 Task: Create a sub task Gather and Analyse Requirements for the task  Integrate Google Analytics to track user behavior in the project TransTech , assign it to team member softage.9@softage.net and update the status of the sub task to  Completed , set the priority of the sub task to High.
Action: Mouse moved to (37, 271)
Screenshot: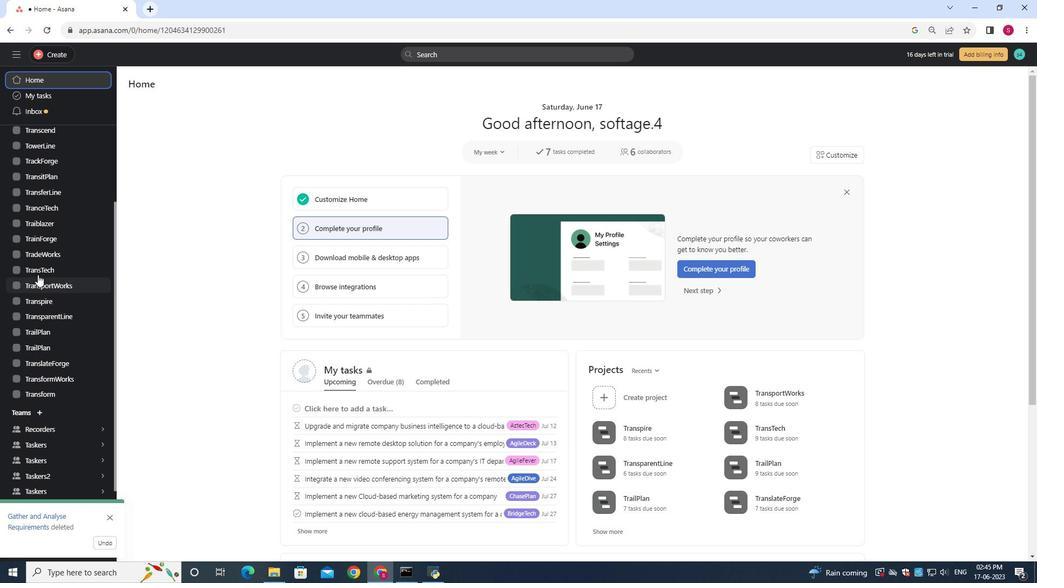 
Action: Mouse pressed left at (37, 271)
Screenshot: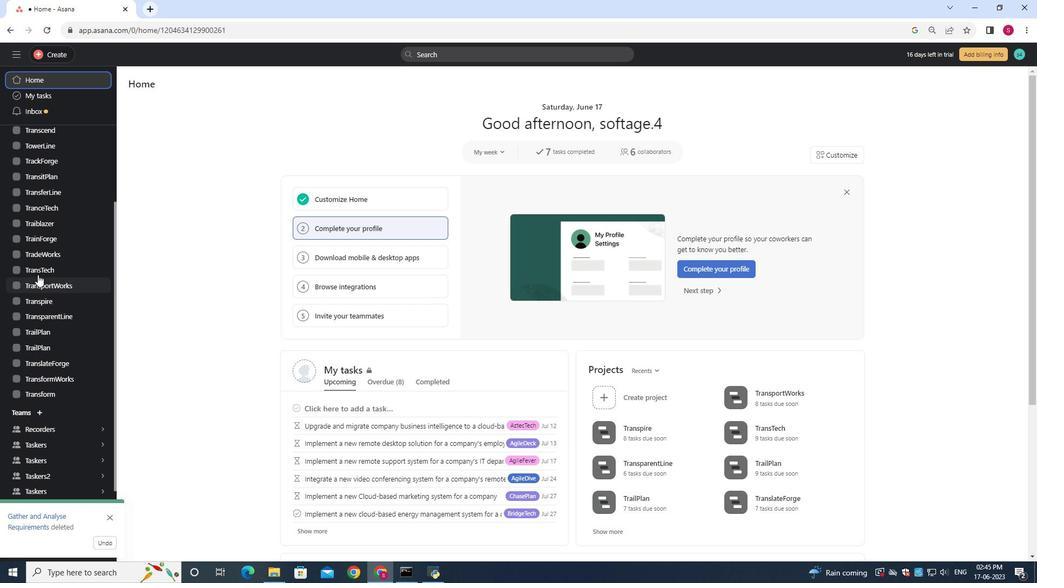 
Action: Mouse moved to (370, 238)
Screenshot: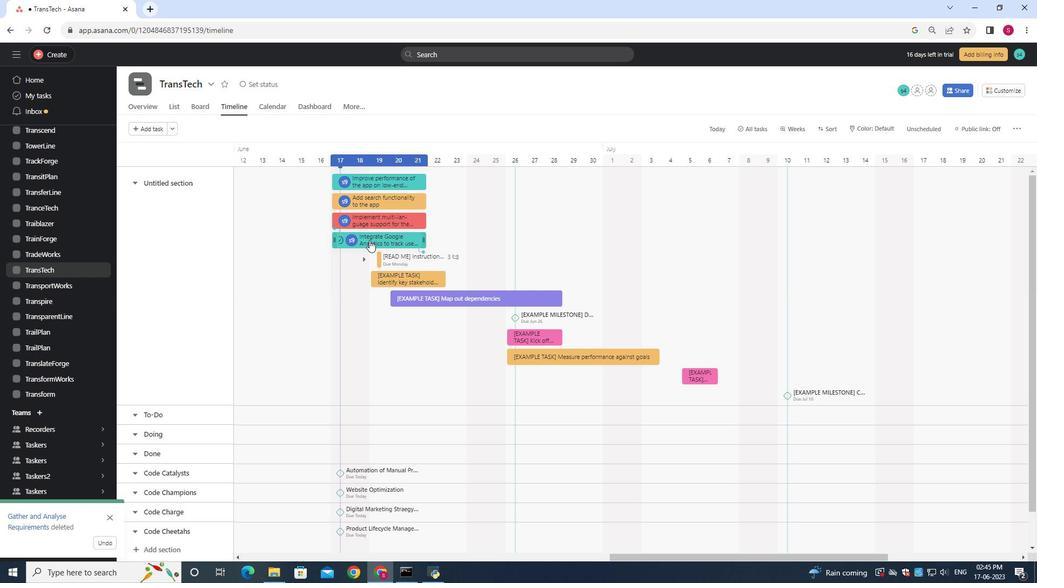 
Action: Mouse pressed left at (370, 238)
Screenshot: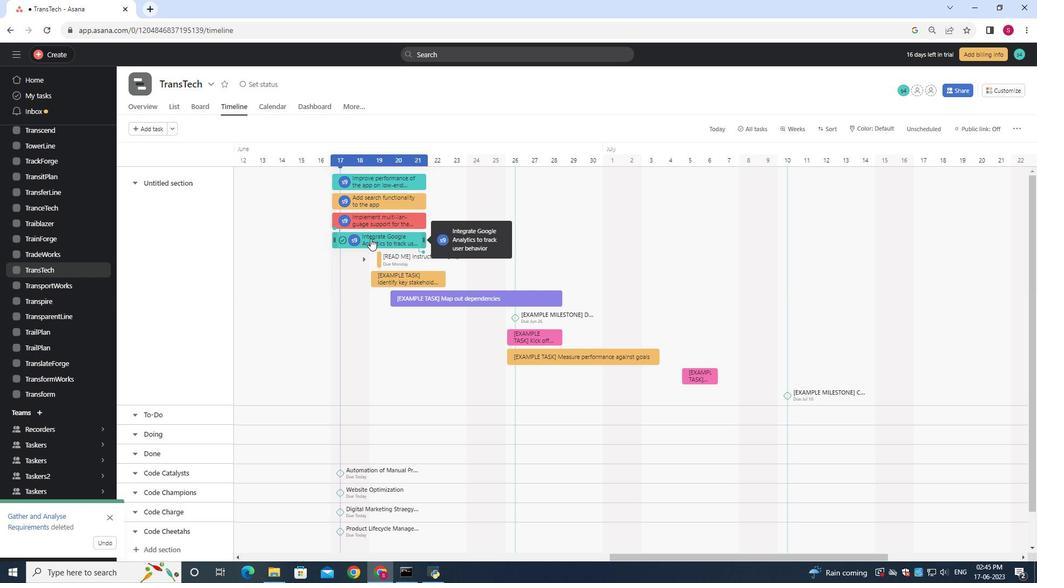 
Action: Mouse moved to (759, 301)
Screenshot: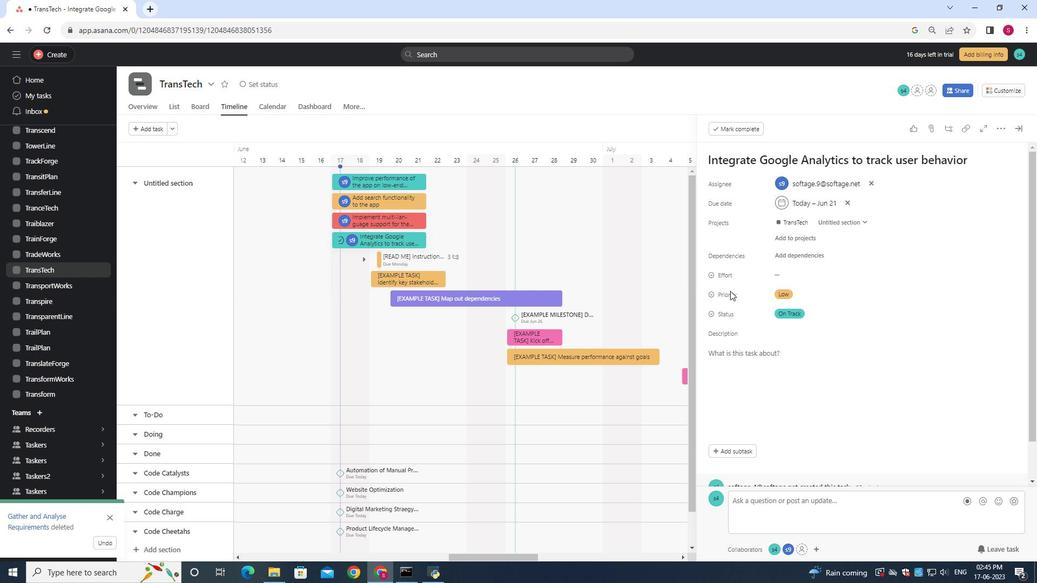 
Action: Mouse scrolled (759, 300) with delta (0, 0)
Screenshot: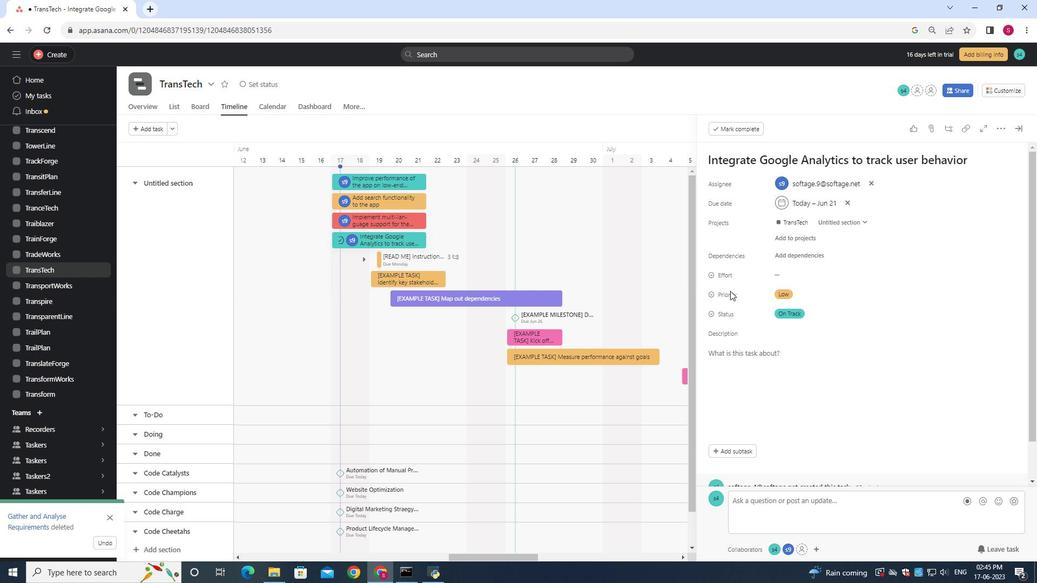 
Action: Mouse moved to (758, 303)
Screenshot: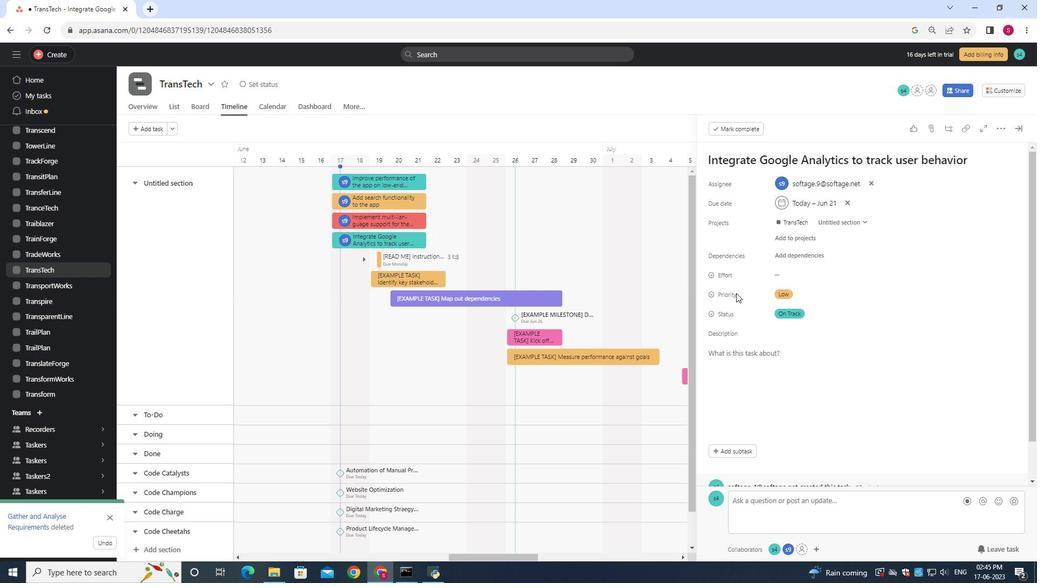 
Action: Mouse scrolled (758, 302) with delta (0, 0)
Screenshot: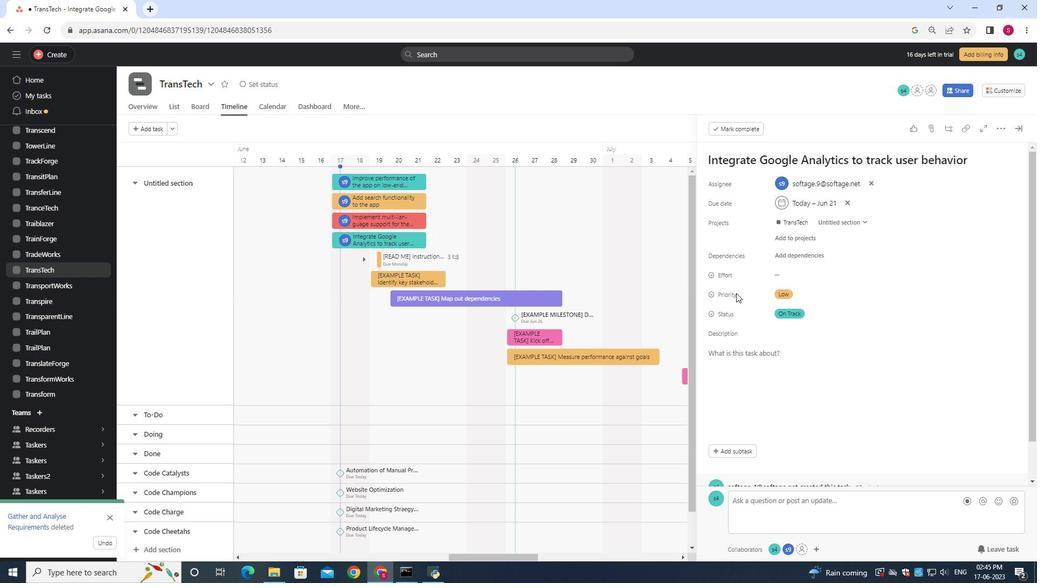 
Action: Mouse moved to (753, 307)
Screenshot: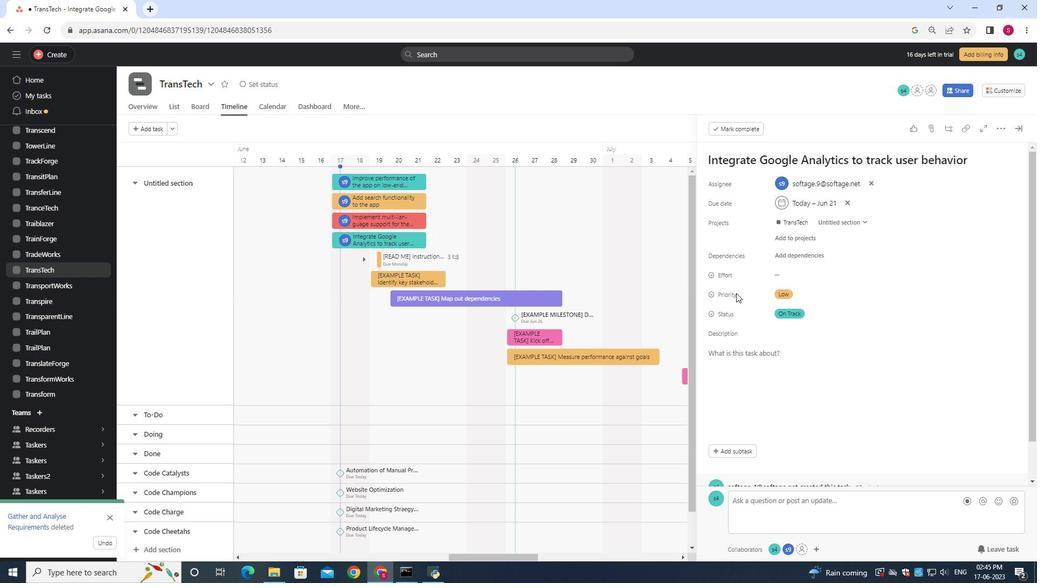 
Action: Mouse scrolled (755, 305) with delta (0, 0)
Screenshot: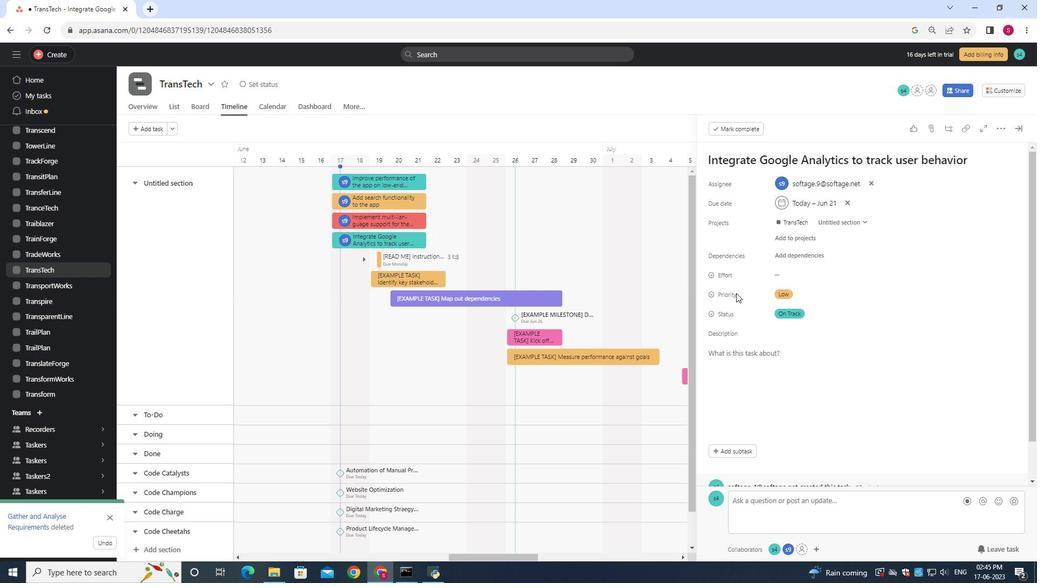 
Action: Mouse moved to (752, 307)
Screenshot: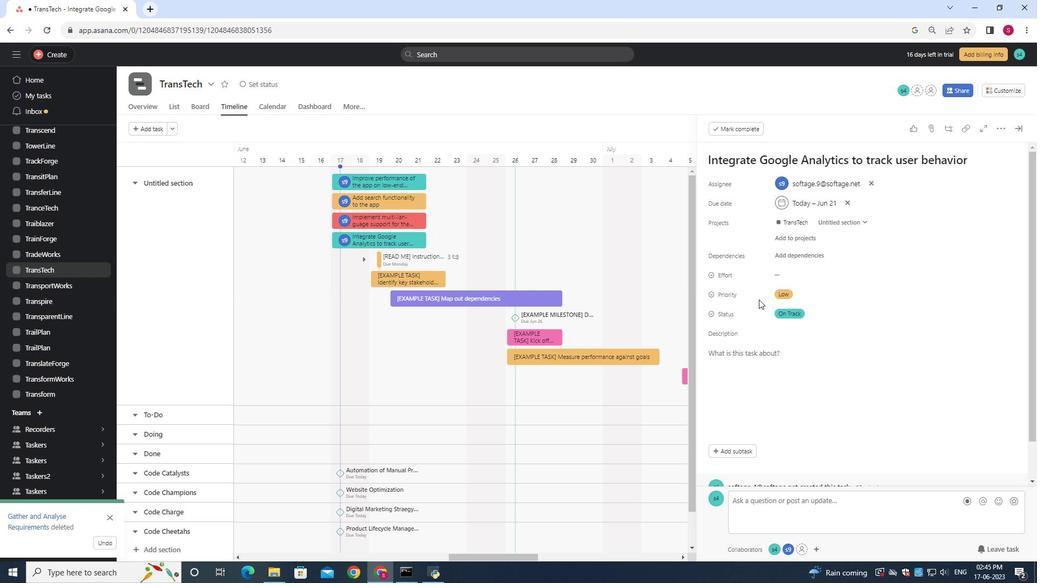 
Action: Mouse scrolled (753, 306) with delta (0, 0)
Screenshot: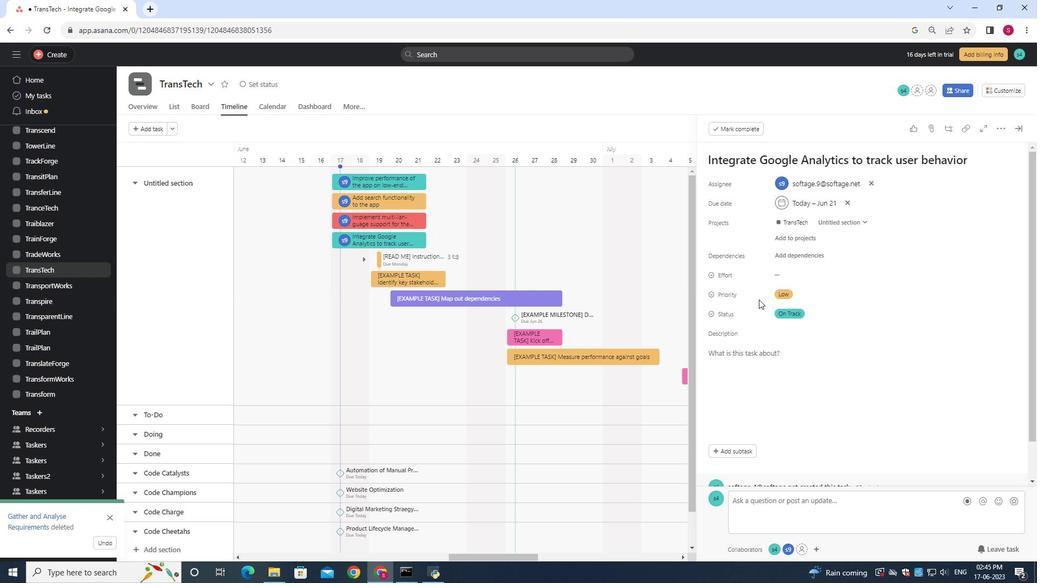 
Action: Mouse moved to (751, 307)
Screenshot: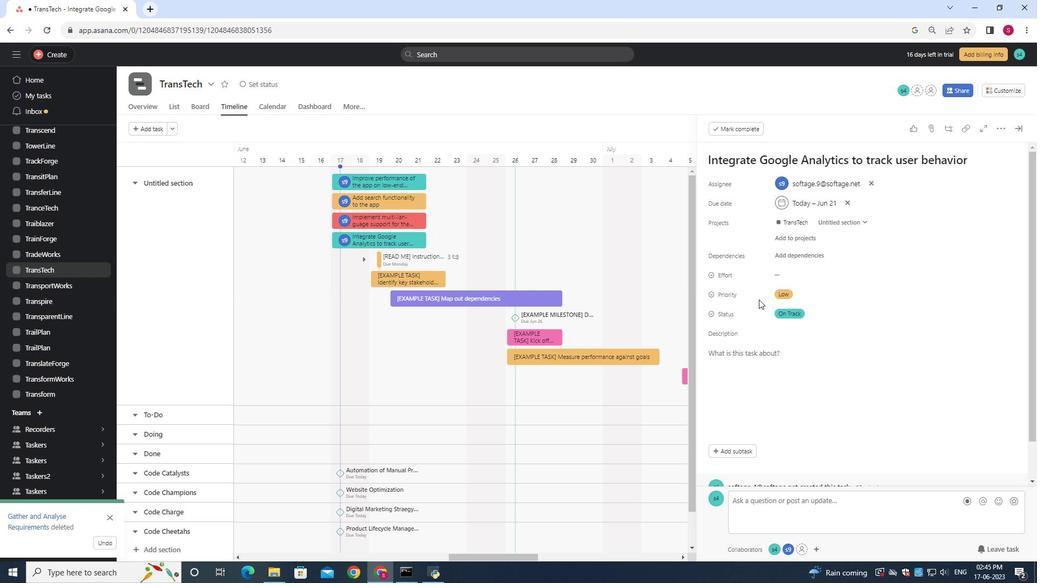 
Action: Mouse scrolled (752, 306) with delta (0, 0)
Screenshot: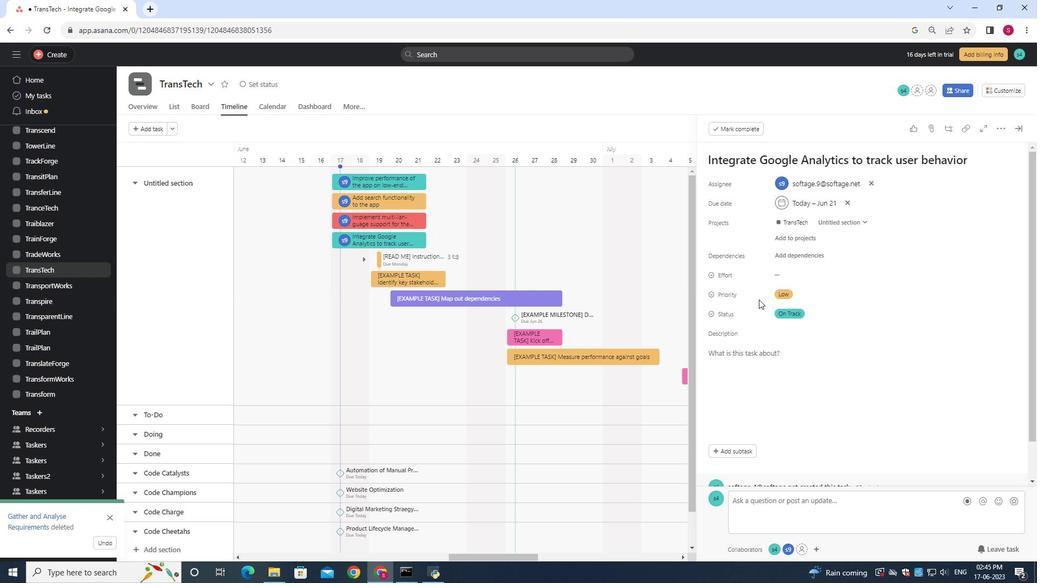 
Action: Mouse moved to (751, 306)
Screenshot: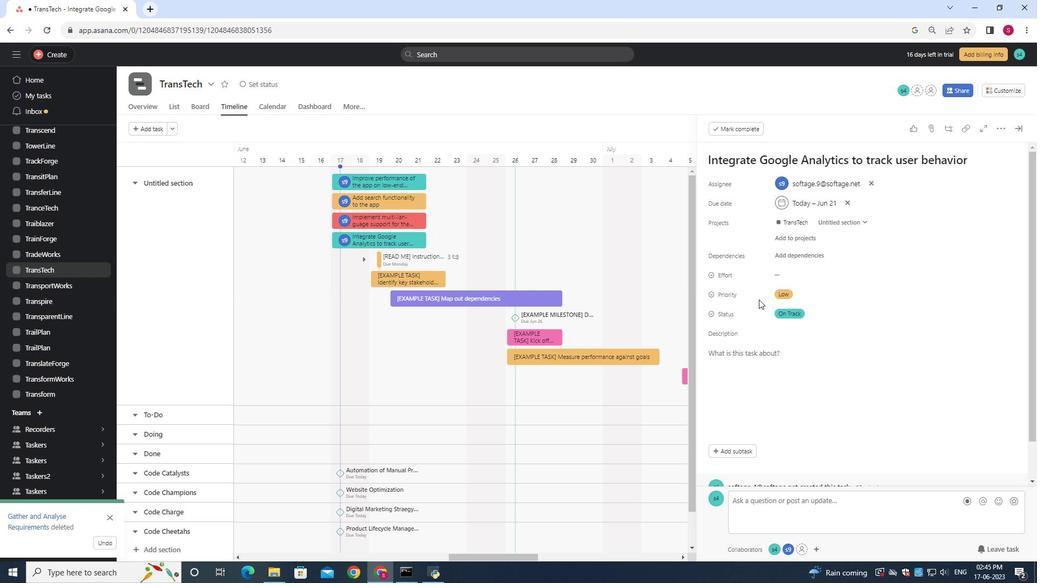
Action: Mouse scrolled (751, 306) with delta (0, 0)
Screenshot: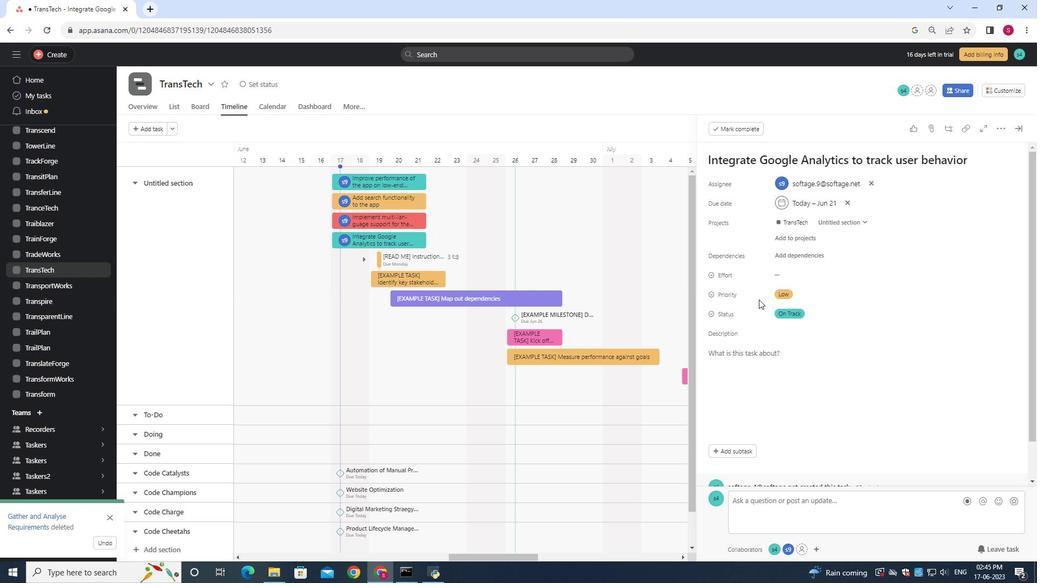 
Action: Mouse moved to (723, 411)
Screenshot: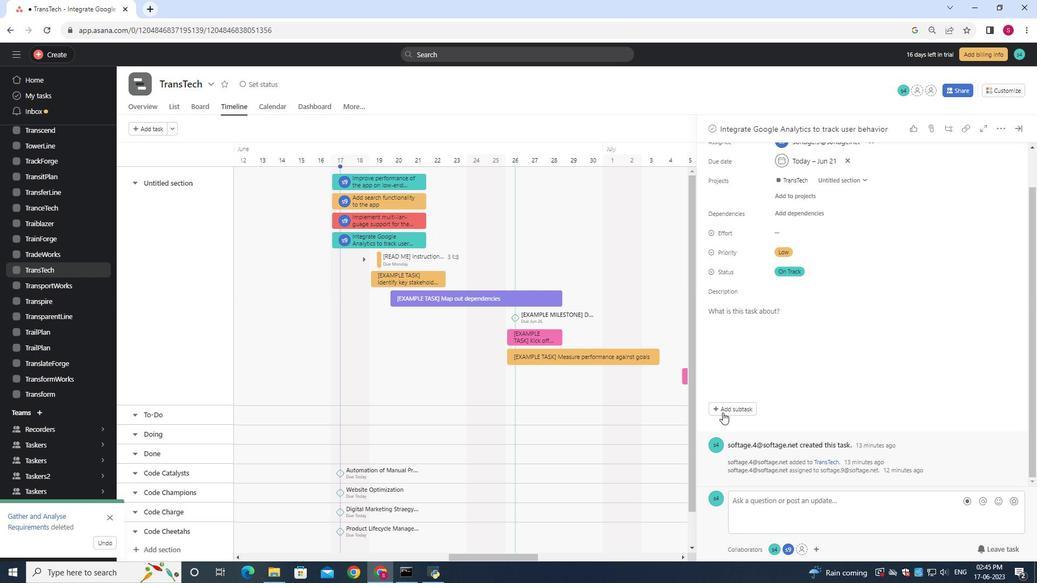 
Action: Mouse pressed left at (723, 411)
Screenshot: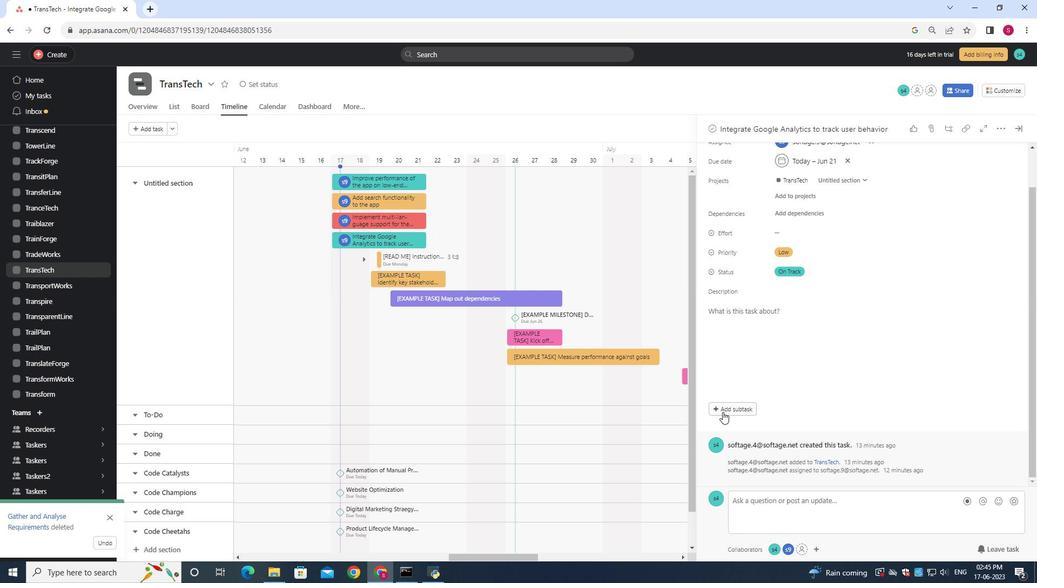 
Action: Key pressed <Key.shift>Gather<Key.space>and<Key.space><Key.shift>Analyse<Key.space><Key.shift>Requirement
Screenshot: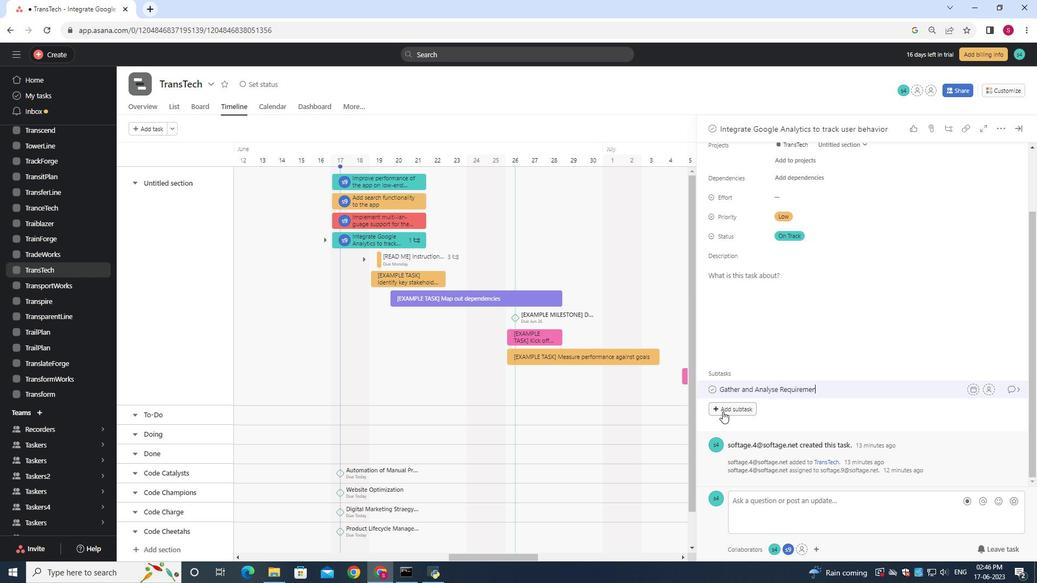 
Action: Mouse moved to (986, 392)
Screenshot: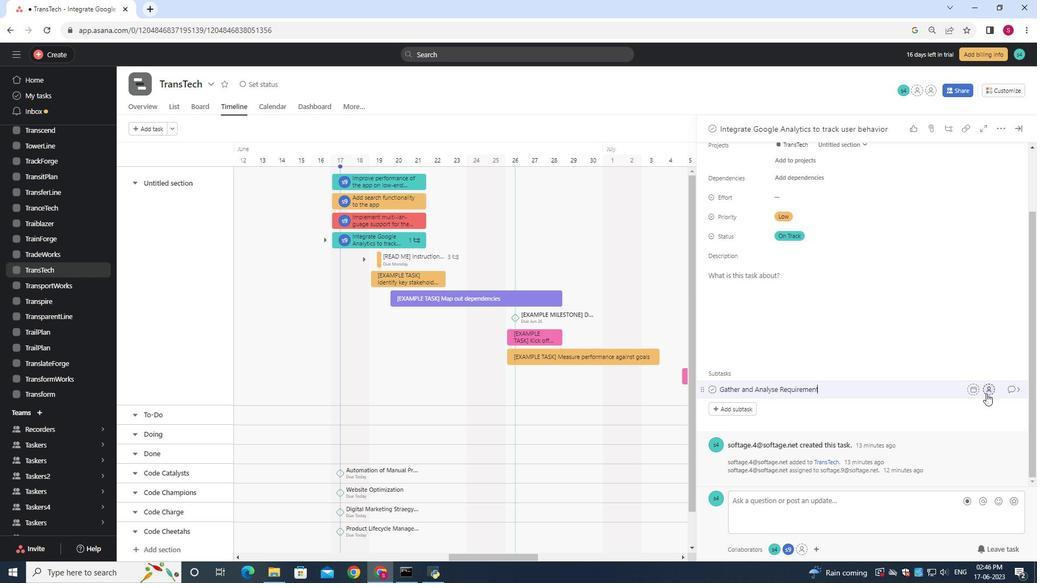 
Action: Mouse pressed left at (986, 392)
Screenshot: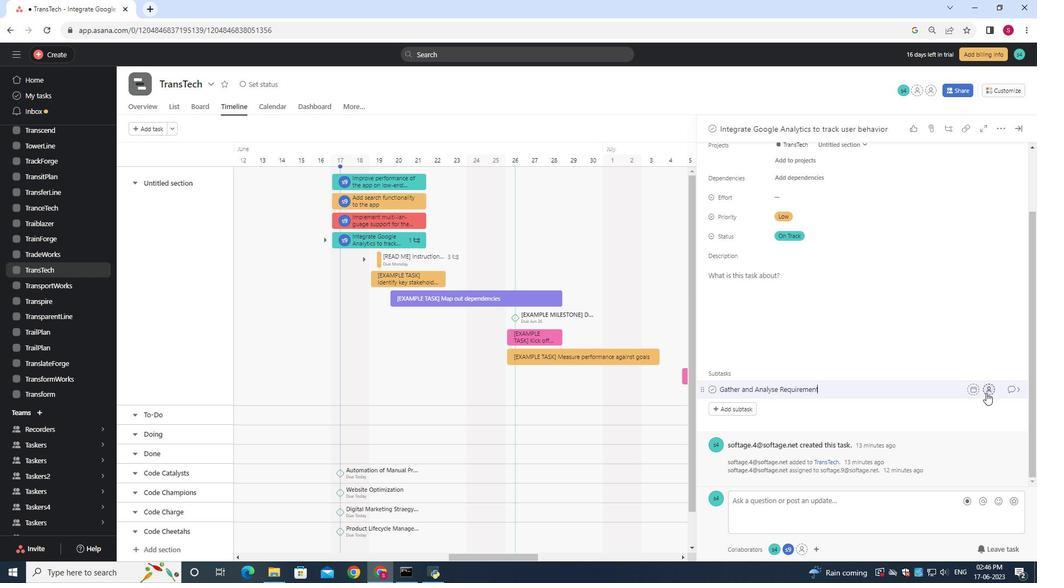 
Action: Key pressed softa<Key.caps_lock>G<Key.backspace><Key.backspace><Key.caps_lock>age.9<Key.shift>@softage.net
Screenshot: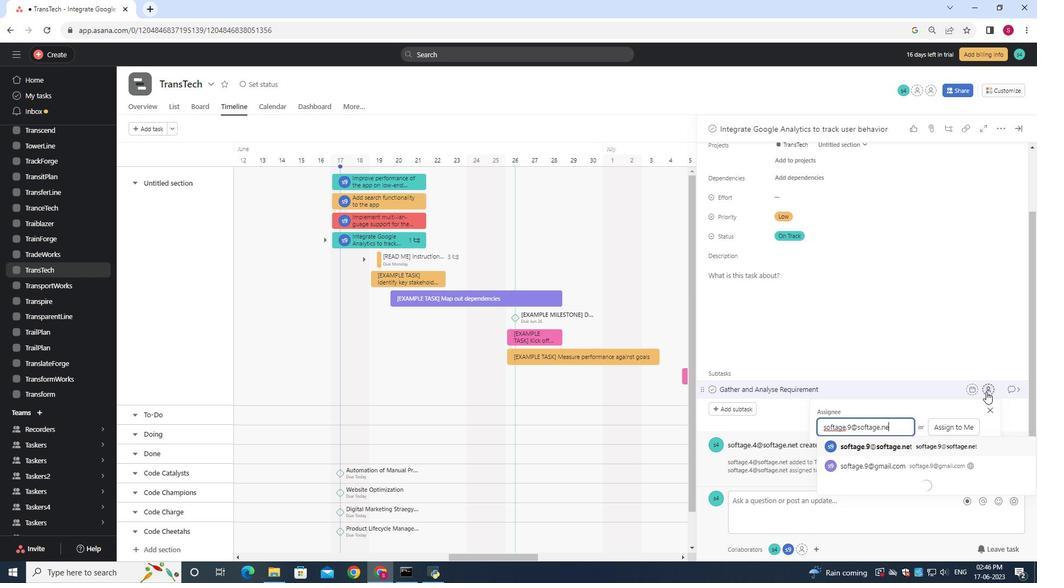 
Action: Mouse moved to (880, 446)
Screenshot: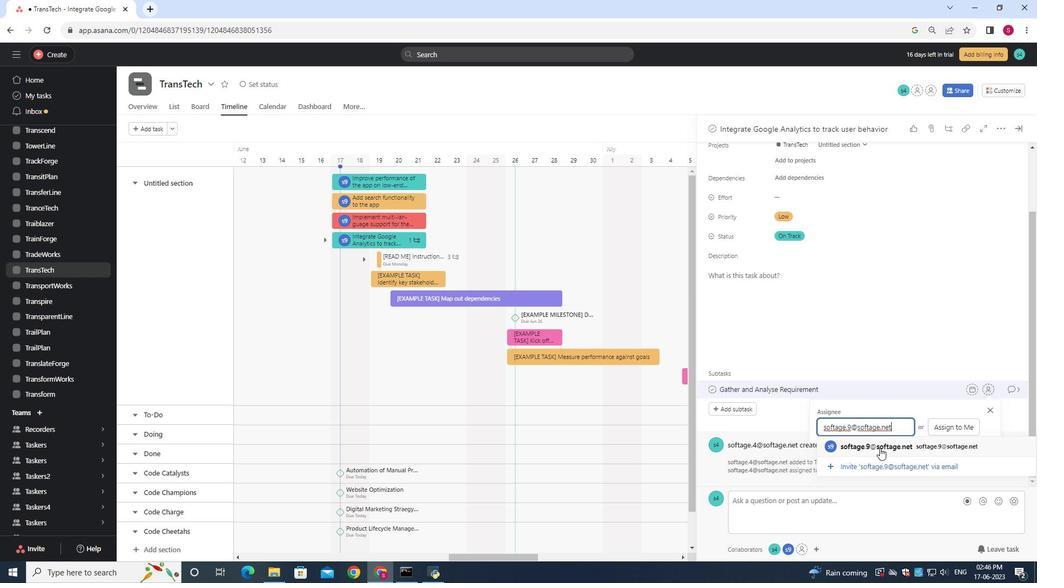 
Action: Mouse pressed left at (880, 446)
Screenshot: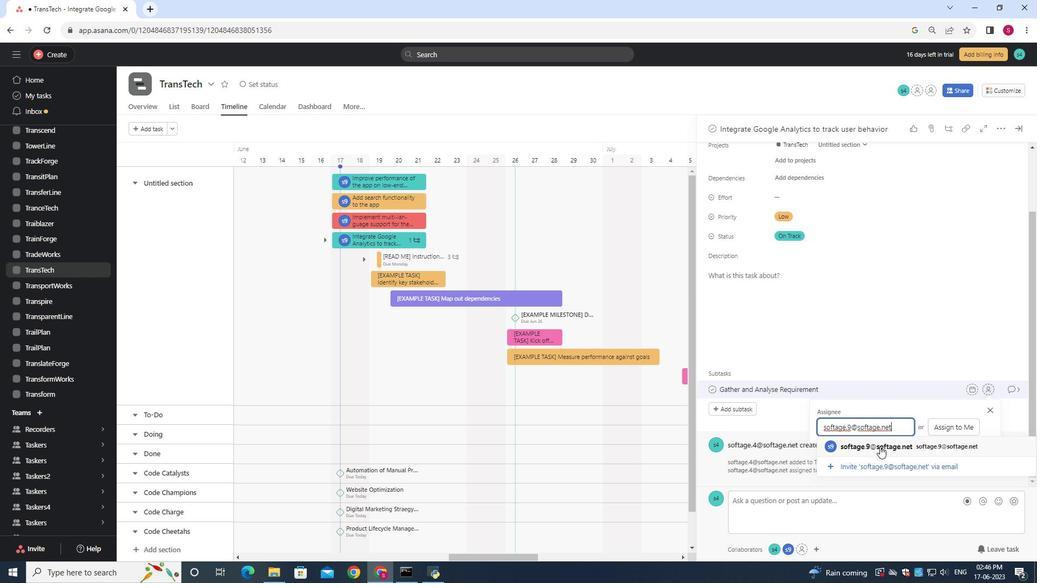 
Action: Mouse moved to (1012, 390)
Screenshot: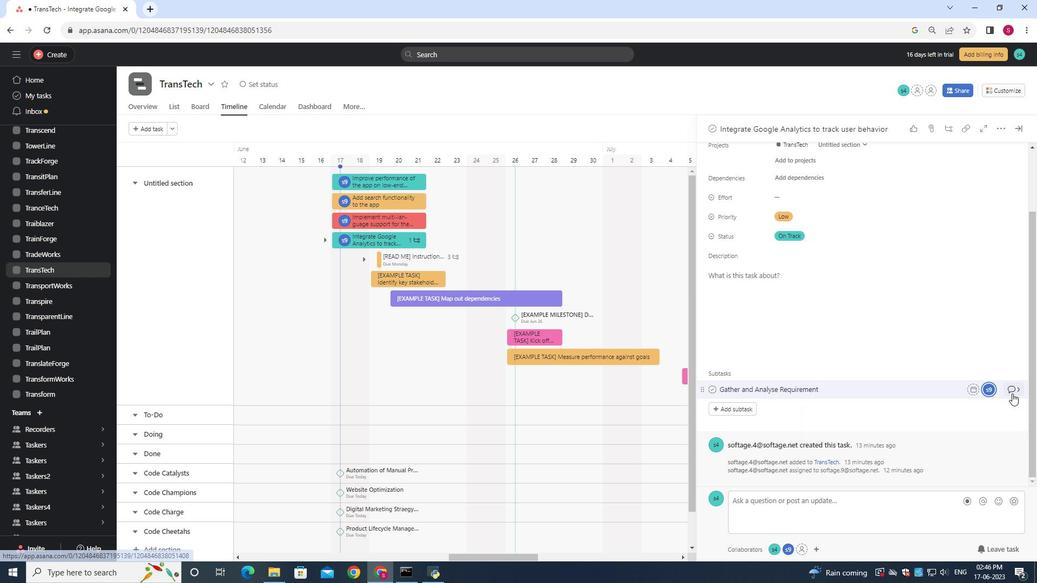 
Action: Mouse pressed left at (1012, 390)
Screenshot: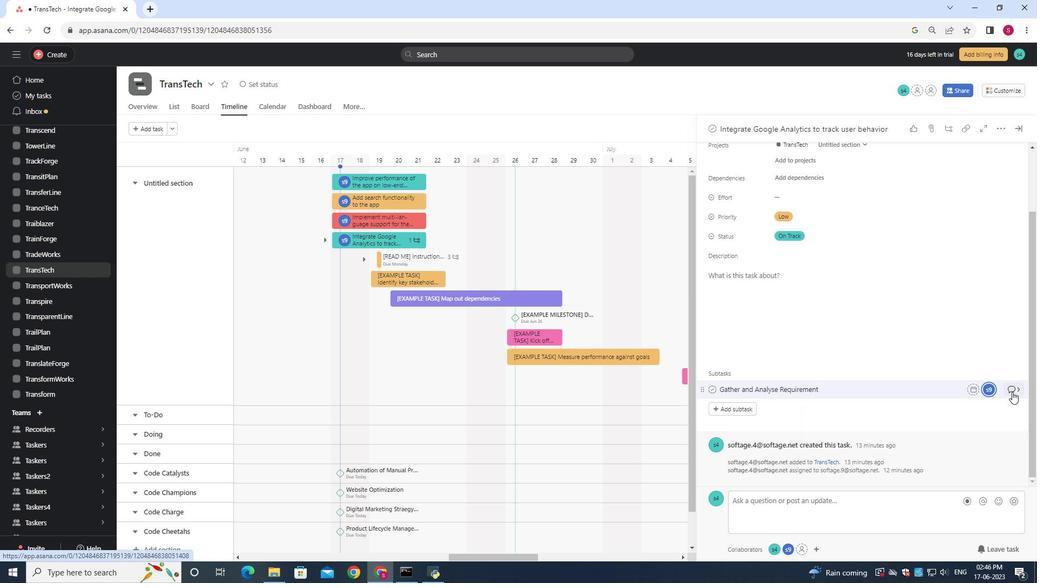 
Action: Mouse moved to (721, 262)
Screenshot: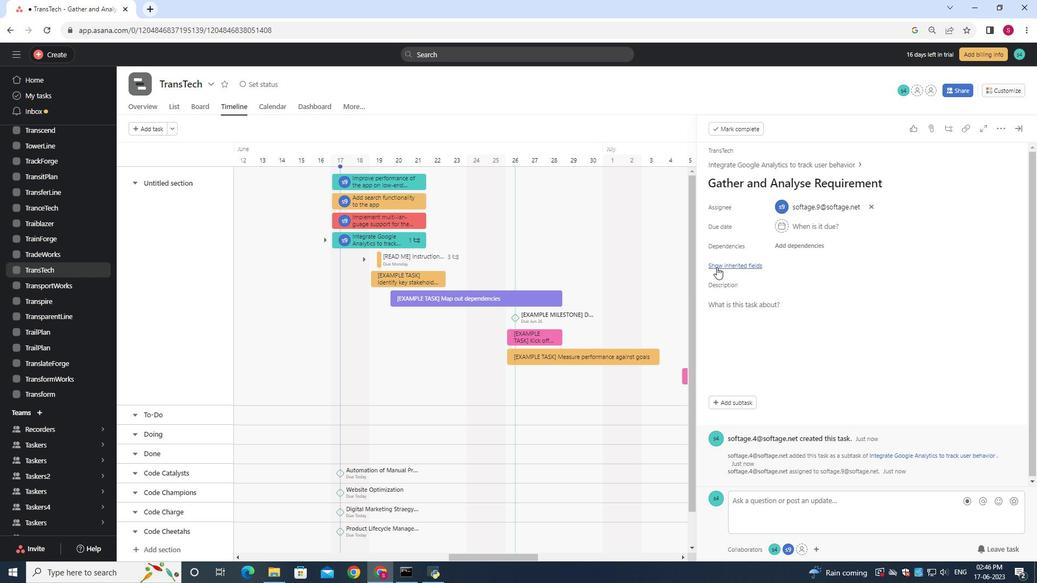 
Action: Mouse pressed left at (721, 262)
Screenshot: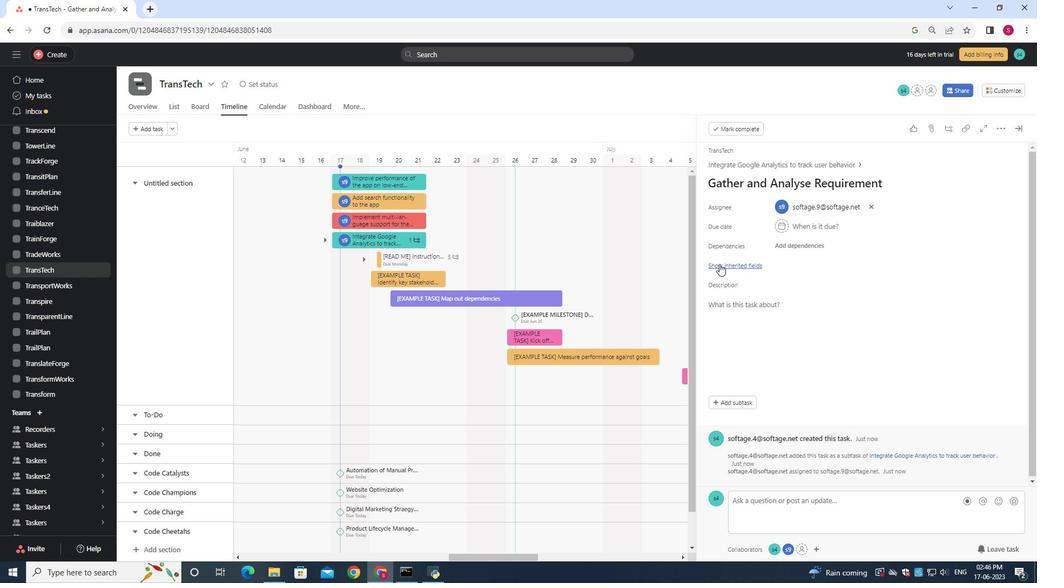 
Action: Mouse moved to (771, 304)
Screenshot: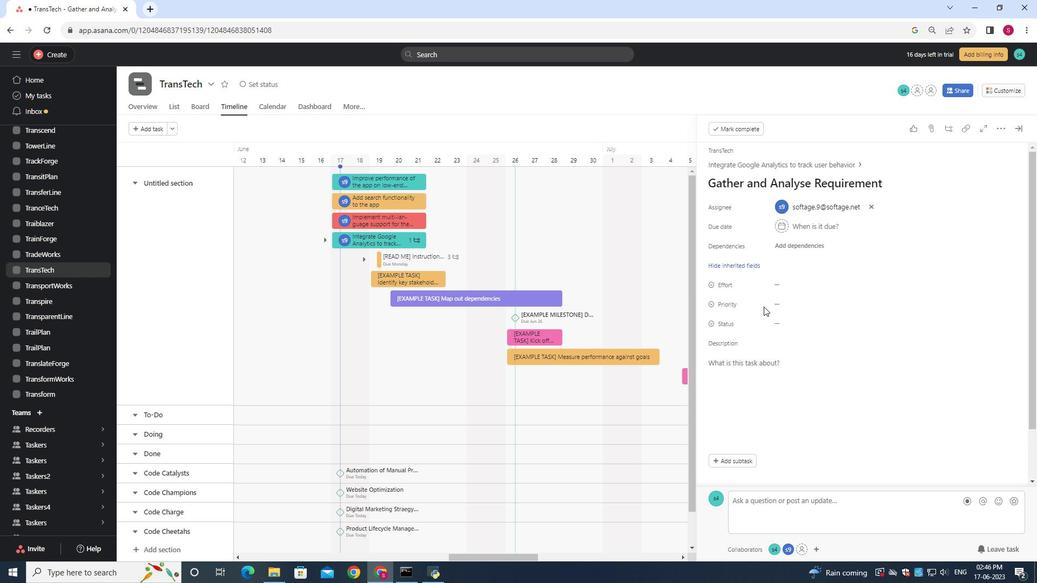 
Action: Mouse pressed left at (771, 304)
Screenshot: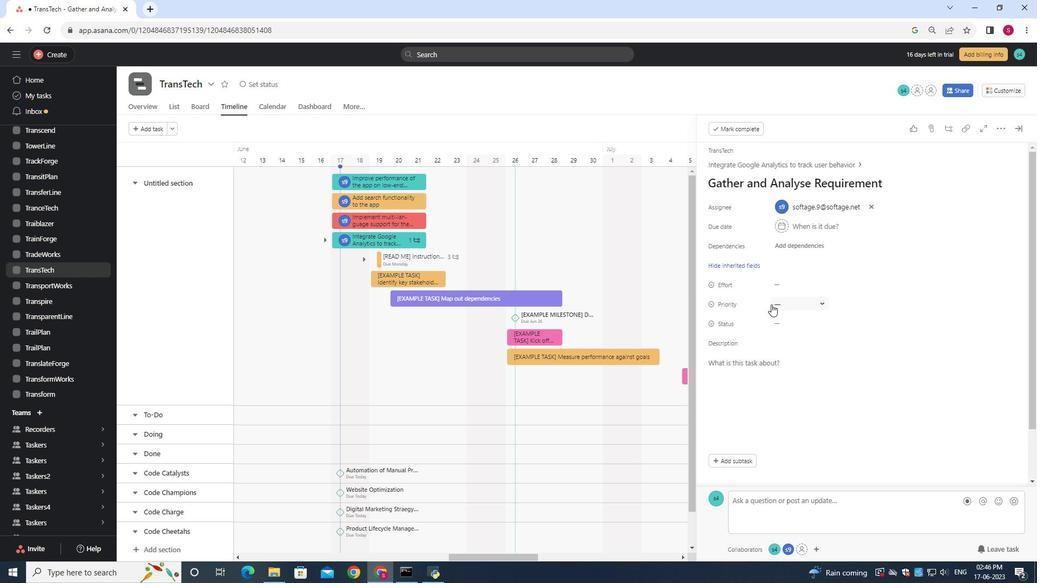 
Action: Mouse moved to (763, 325)
Screenshot: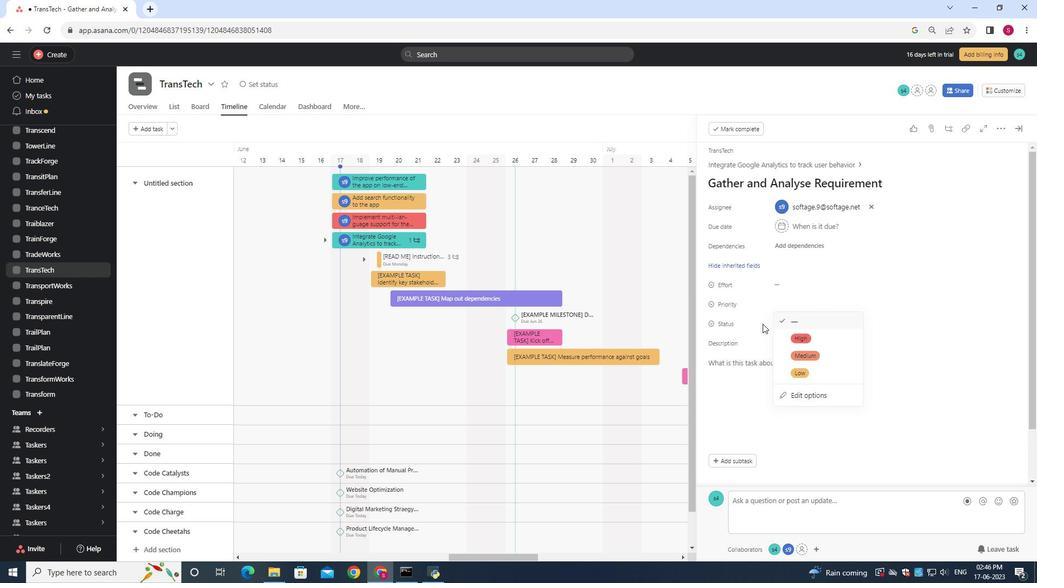 
Action: Mouse pressed left at (763, 325)
Screenshot: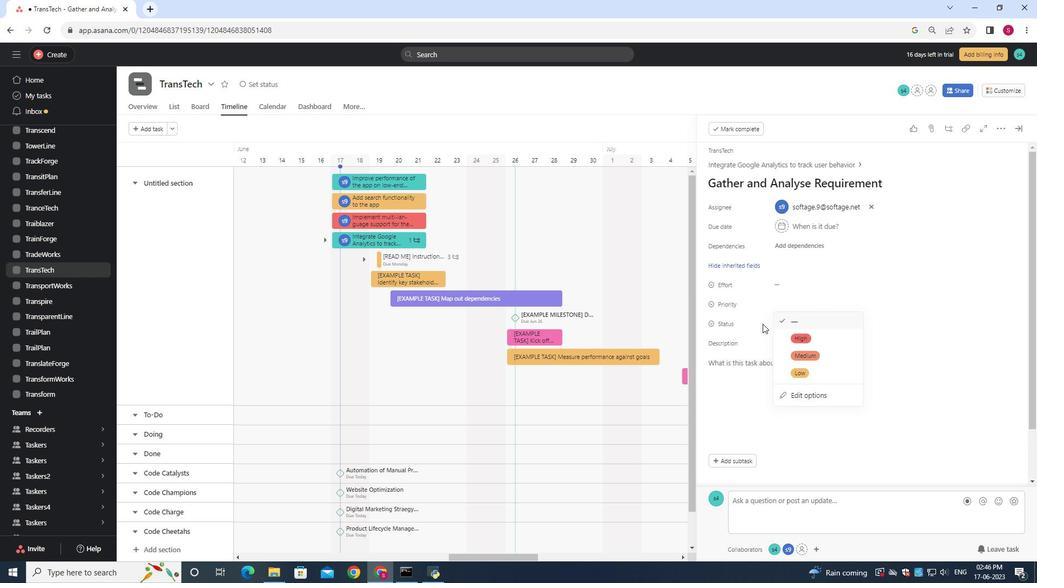 
Action: Mouse moved to (785, 325)
Screenshot: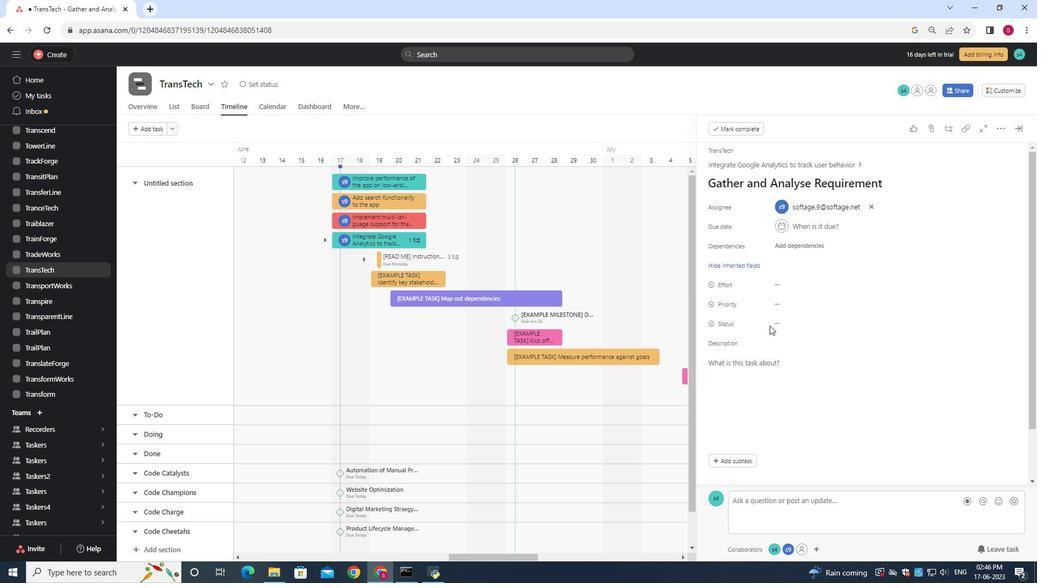
Action: Mouse pressed left at (785, 325)
Screenshot: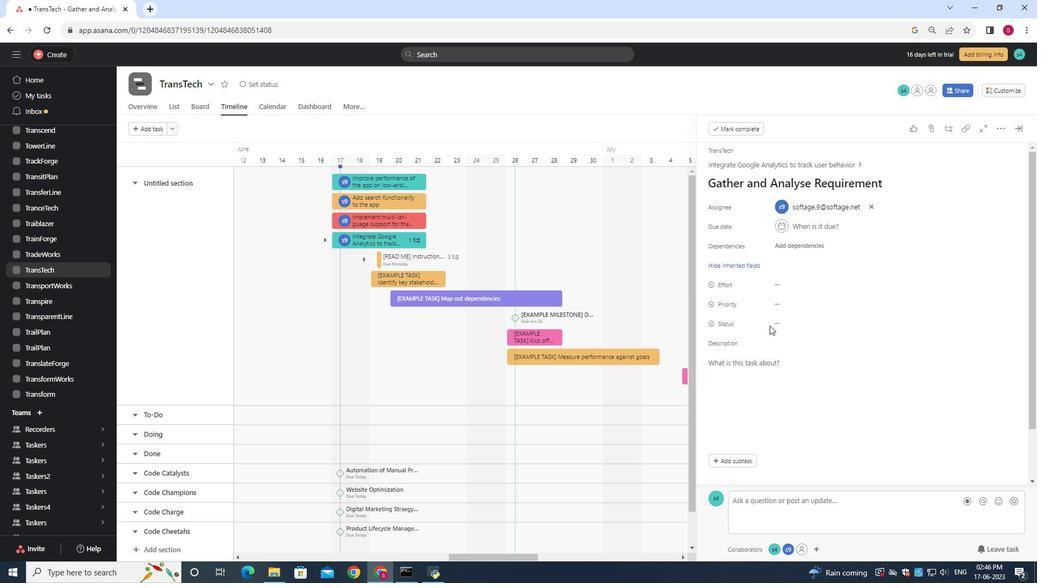 
Action: Mouse moved to (801, 410)
Screenshot: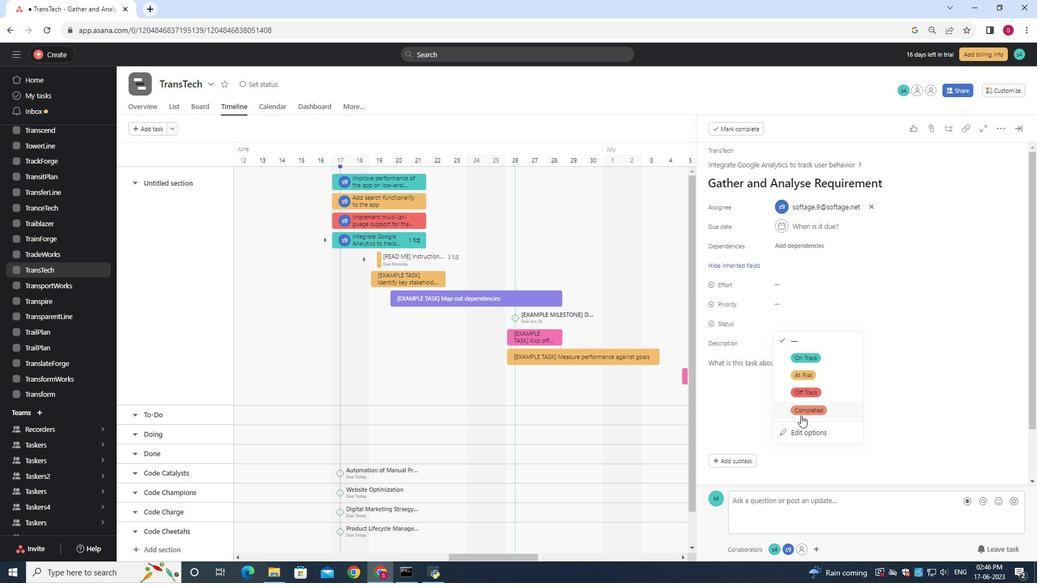 
Action: Mouse pressed left at (801, 410)
Screenshot: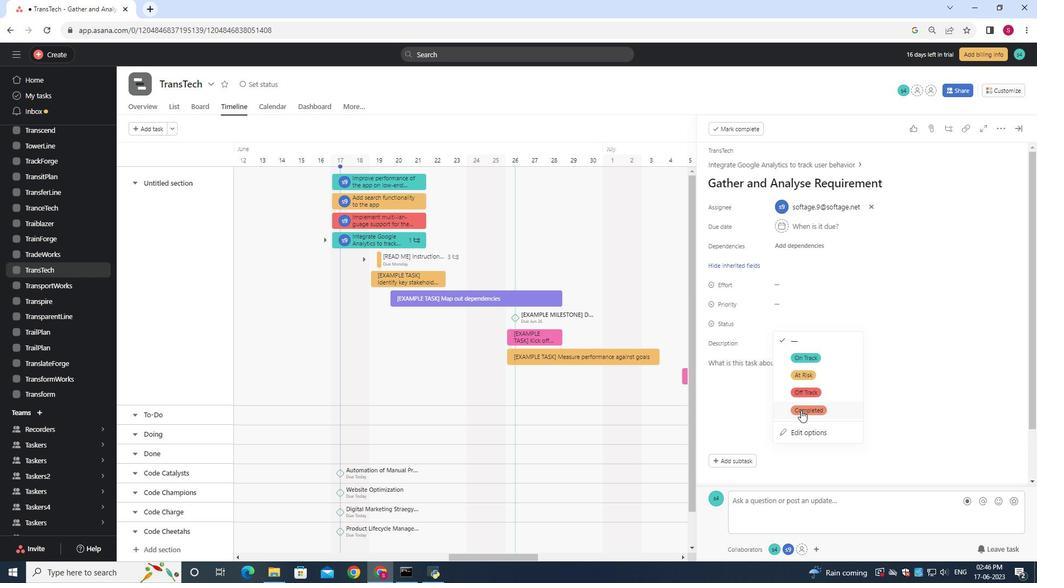 
Action: Mouse moved to (791, 302)
Screenshot: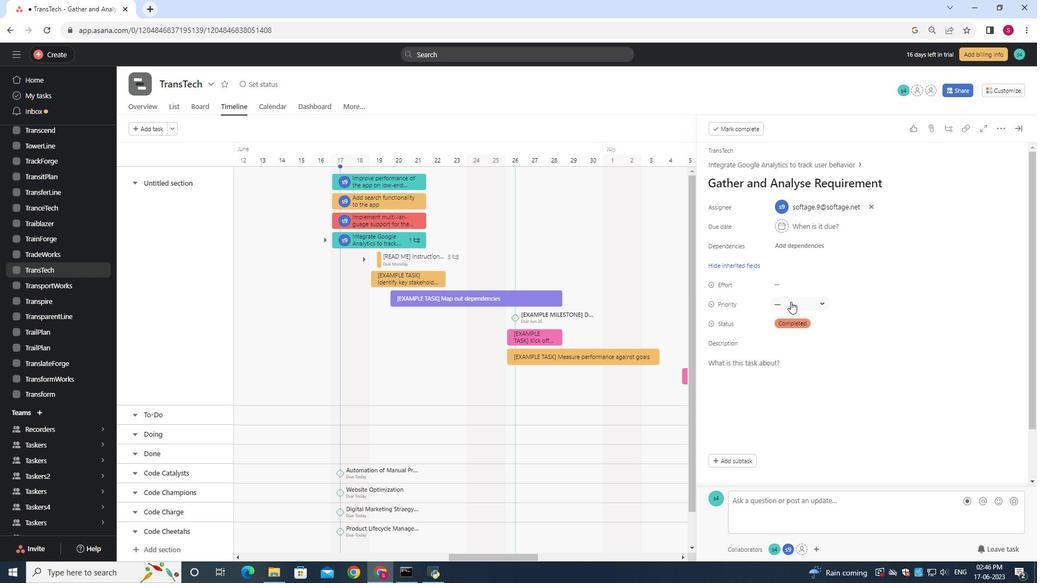 
Action: Mouse pressed left at (791, 302)
Screenshot: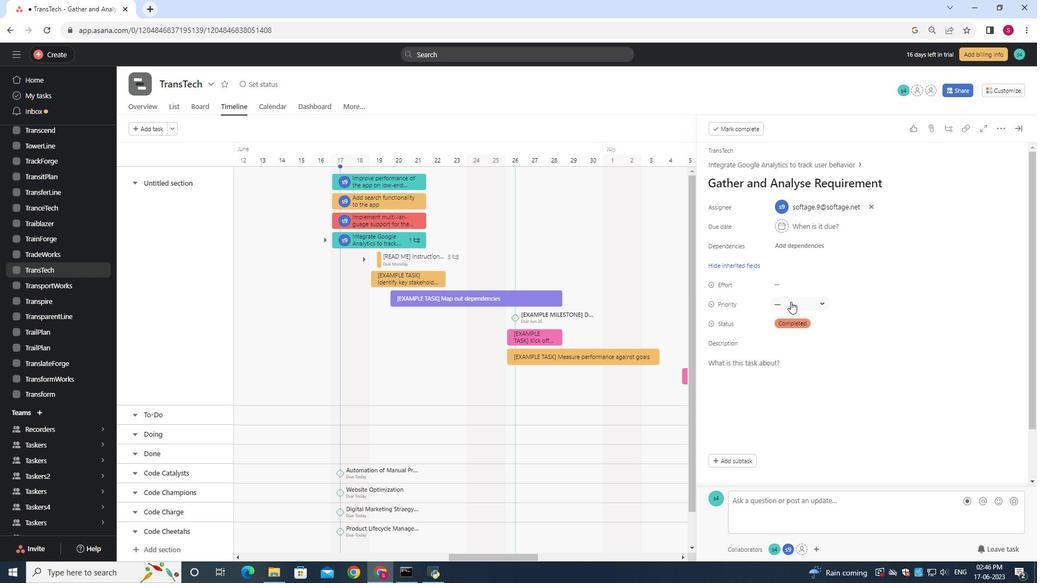 
Action: Mouse moved to (806, 334)
Screenshot: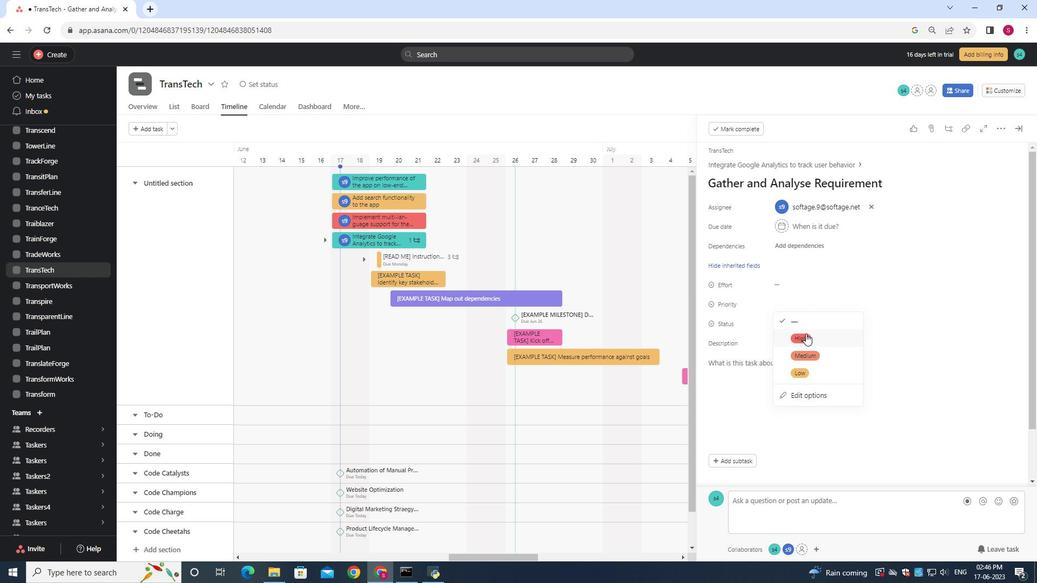 
Action: Mouse pressed left at (806, 334)
Screenshot: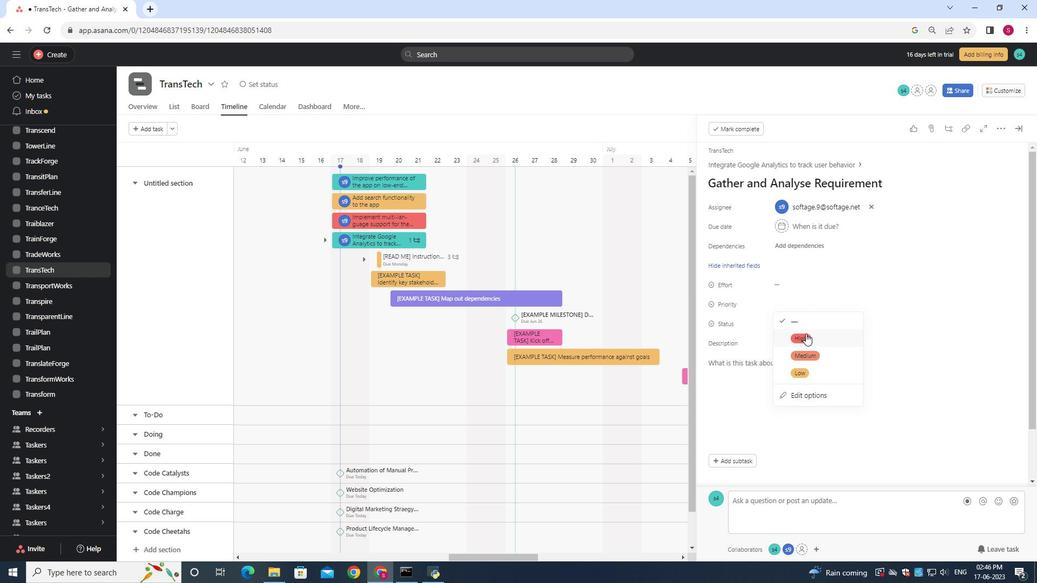 
Action: Mouse moved to (806, 334)
Screenshot: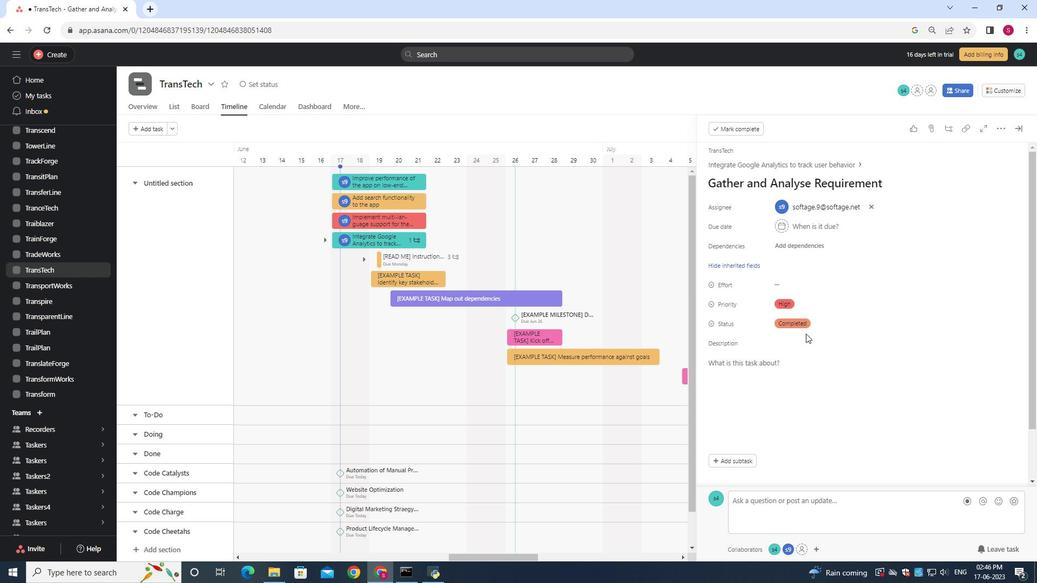 
